 Task: Check the percentage active listings of high ceilings in the last 1 year.
Action: Mouse moved to (825, 175)
Screenshot: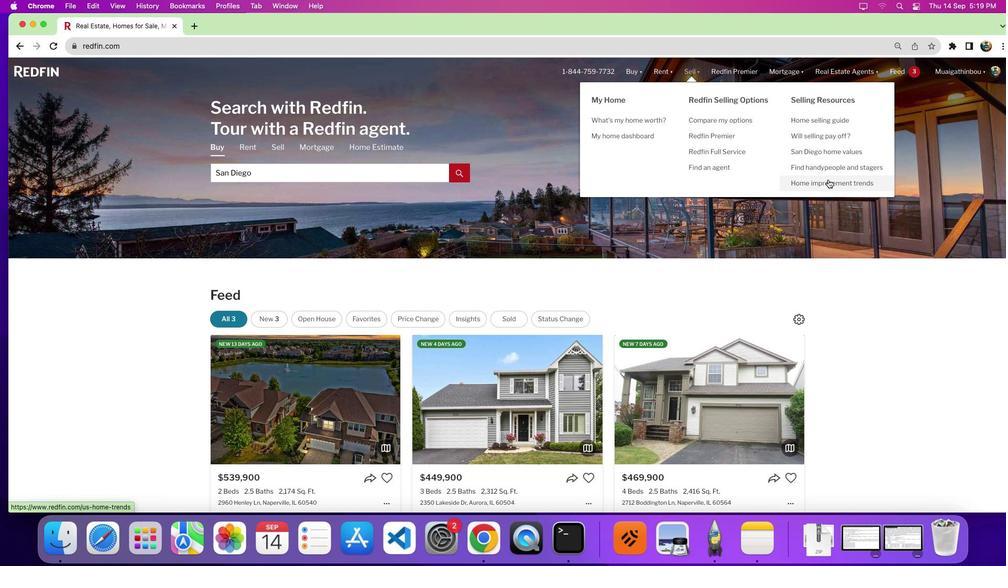 
Action: Mouse pressed left at (825, 175)
Screenshot: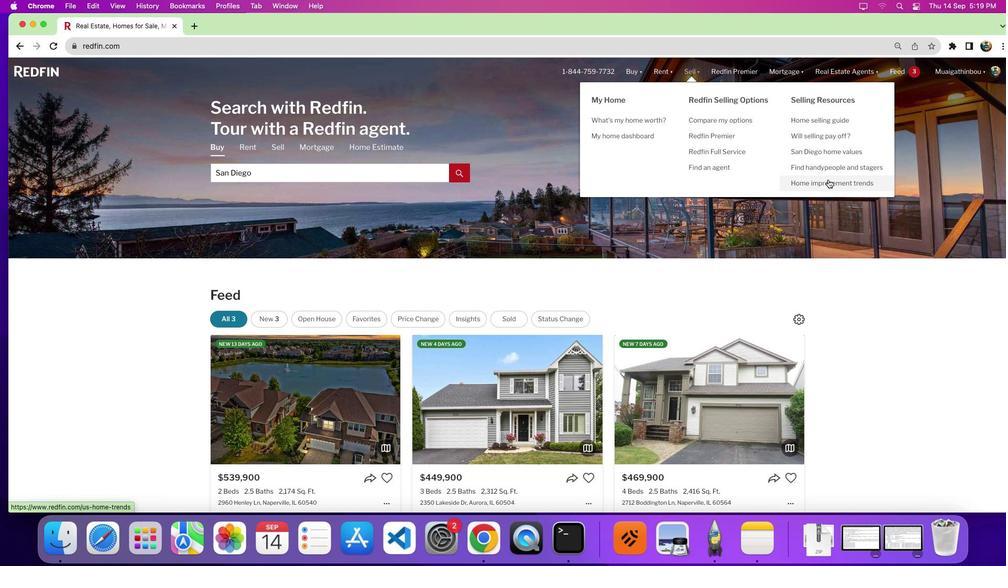 
Action: Mouse moved to (511, 269)
Screenshot: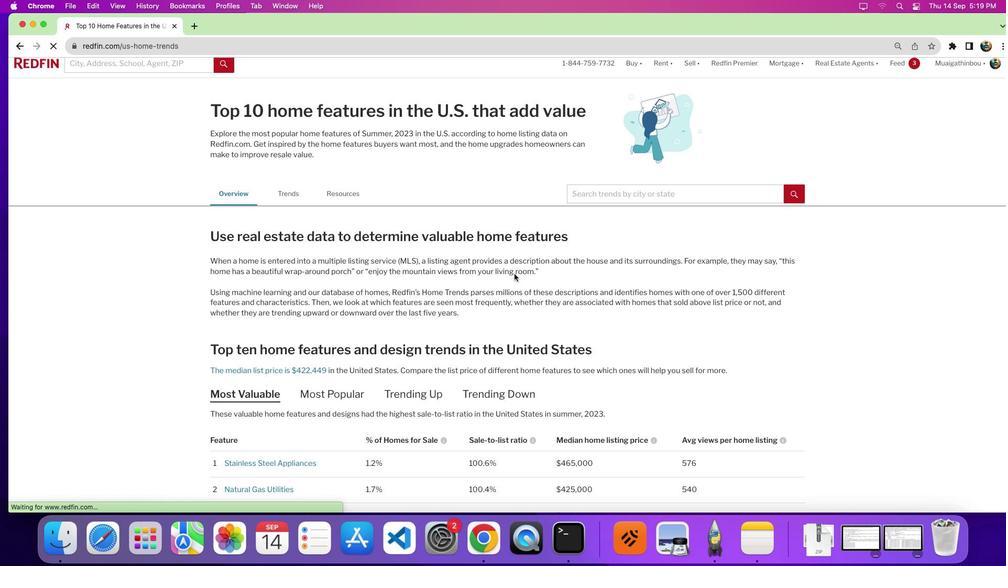 
Action: Mouse scrolled (511, 269) with delta (-3, -3)
Screenshot: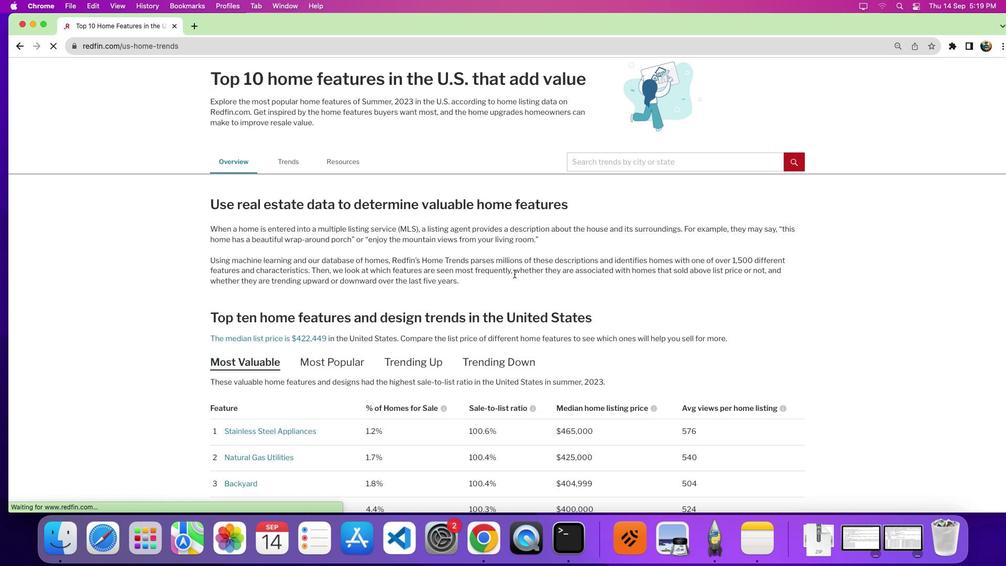 
Action: Mouse scrolled (511, 269) with delta (-3, -3)
Screenshot: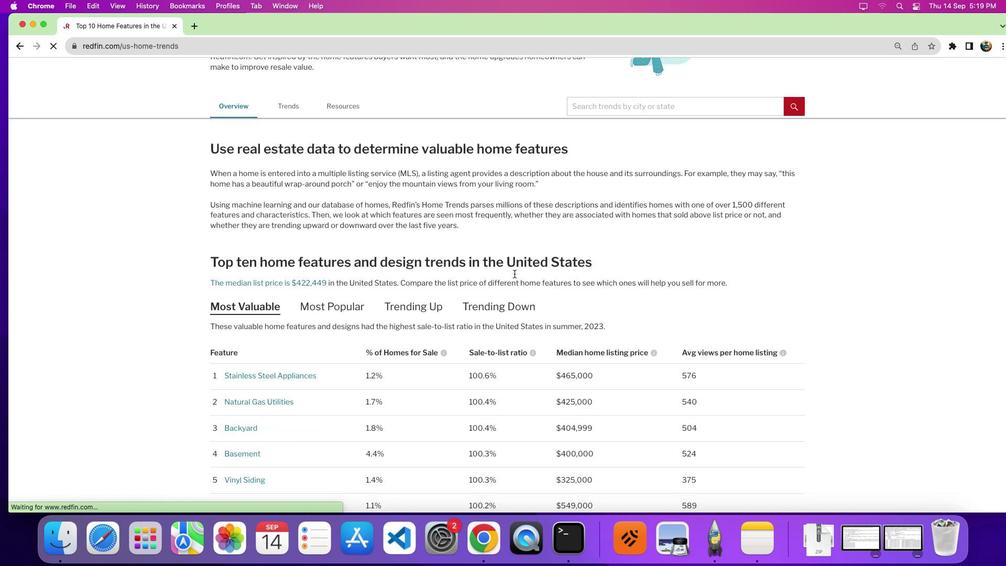 
Action: Mouse scrolled (511, 269) with delta (-3, -6)
Screenshot: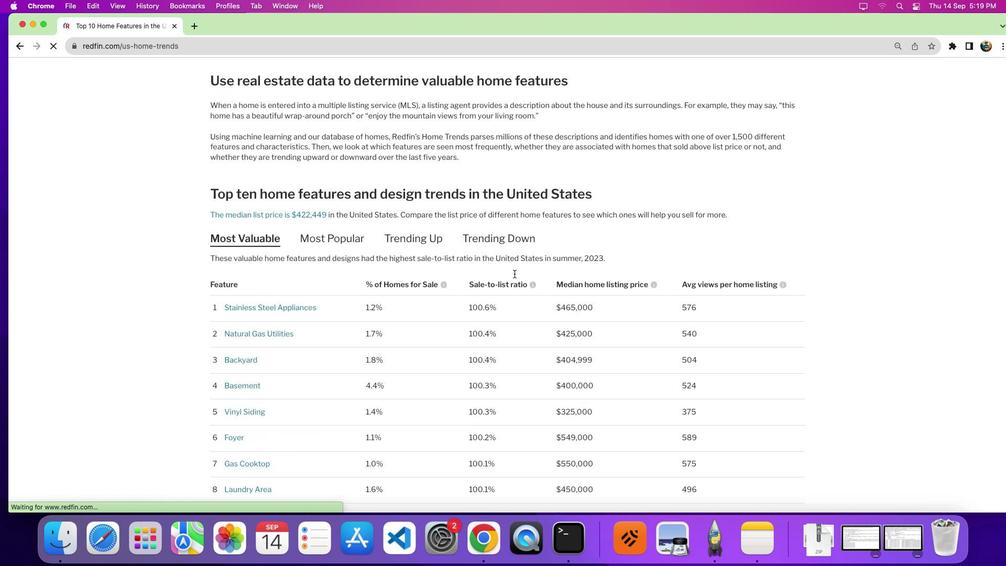 
Action: Mouse moved to (510, 269)
Screenshot: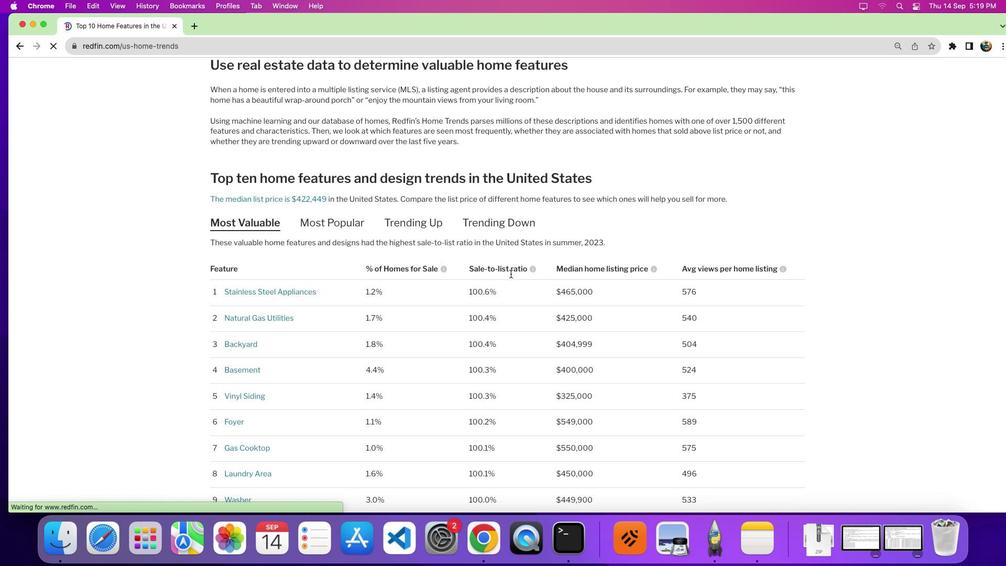 
Action: Mouse scrolled (510, 269) with delta (-3, -3)
Screenshot: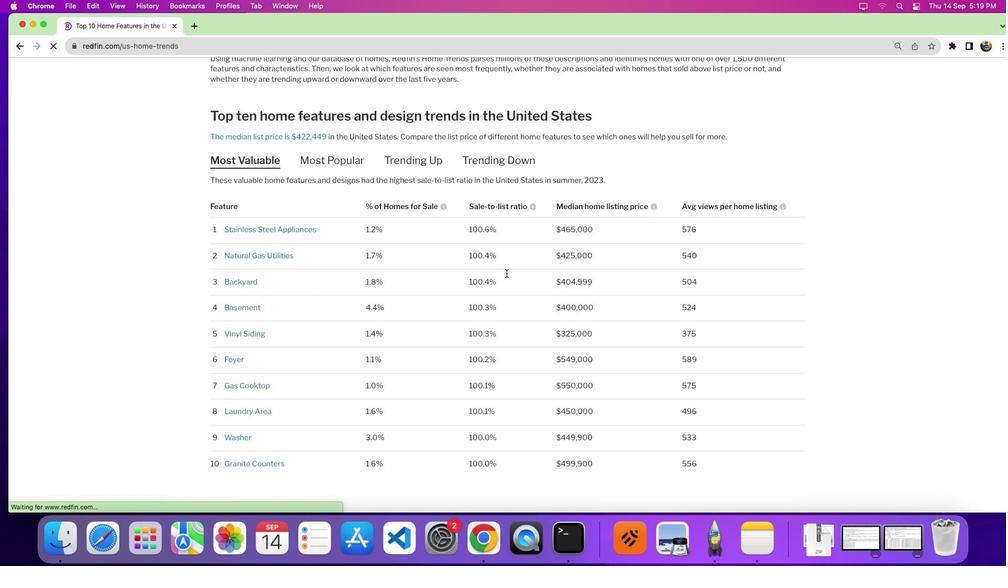 
Action: Mouse scrolled (510, 269) with delta (-3, -3)
Screenshot: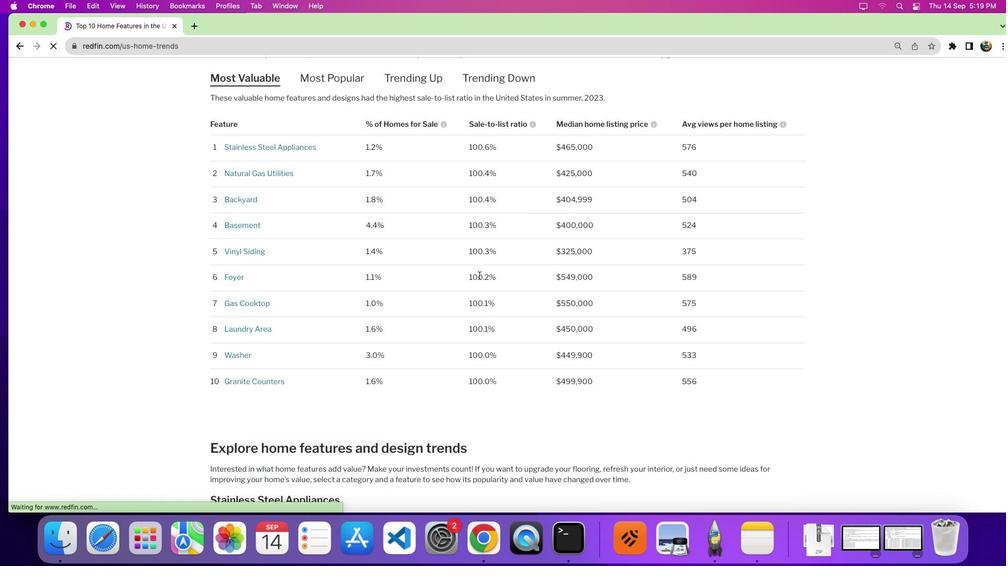 
Action: Mouse moved to (510, 269)
Screenshot: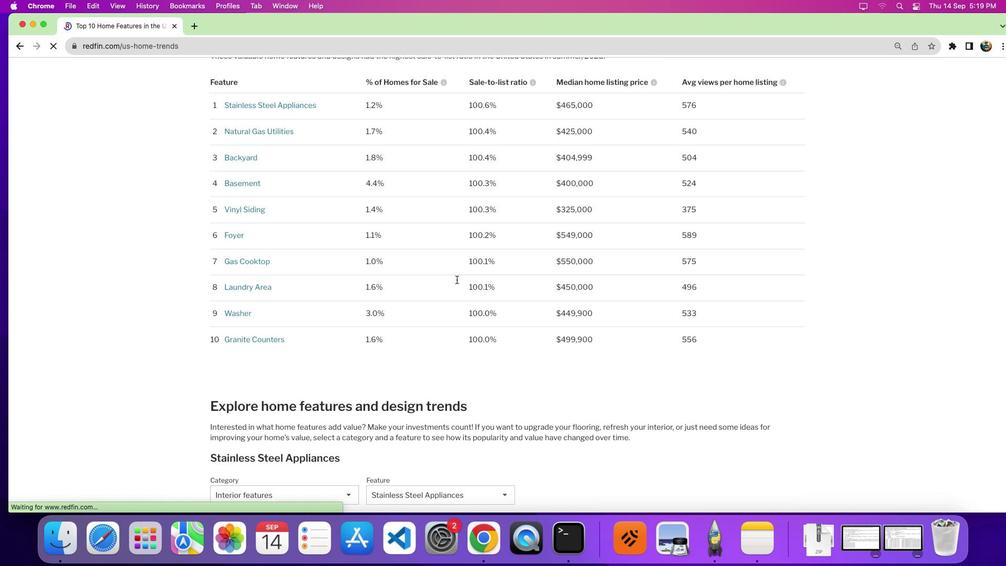 
Action: Mouse scrolled (510, 269) with delta (-3, -6)
Screenshot: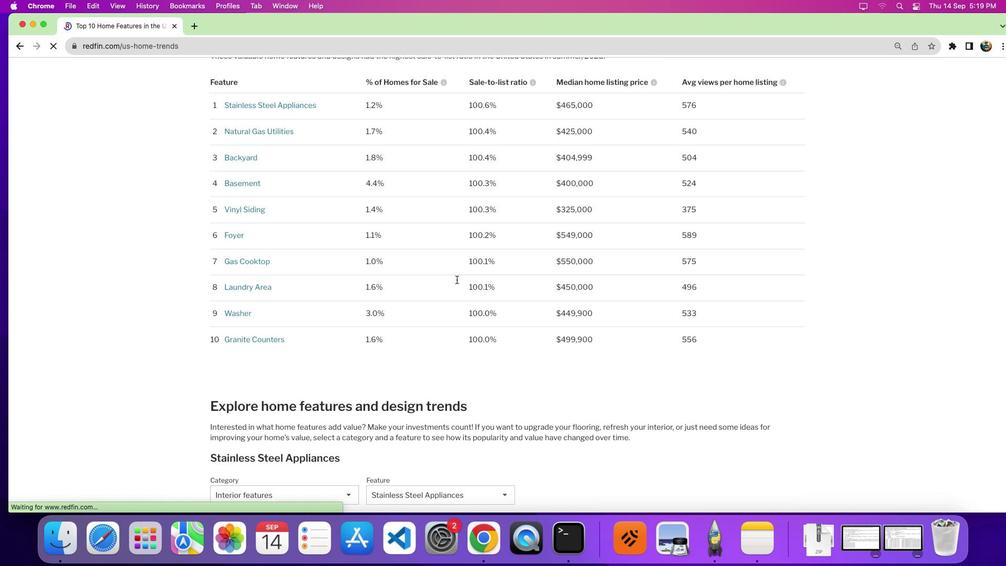 
Action: Mouse moved to (426, 282)
Screenshot: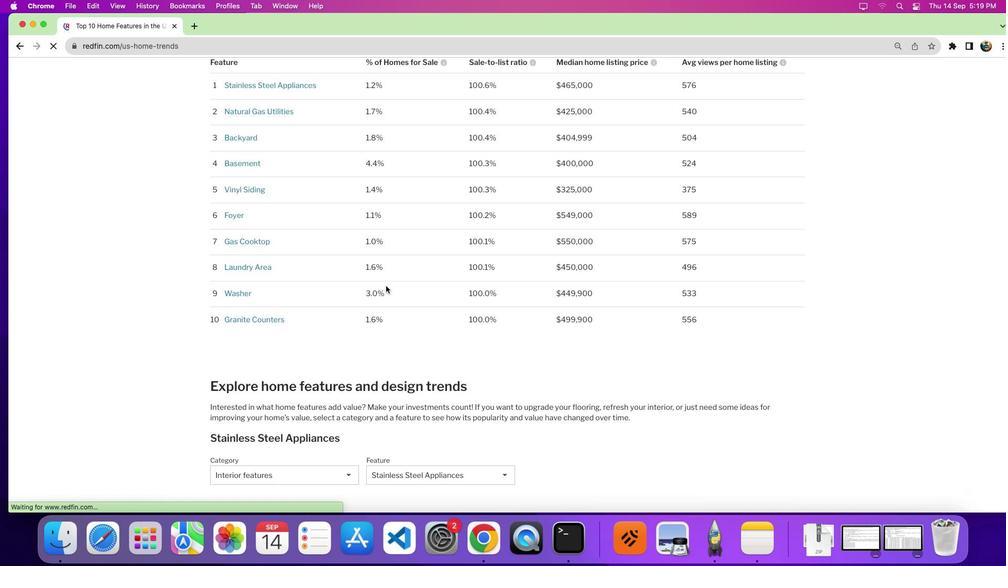 
Action: Mouse scrolled (426, 282) with delta (-3, -3)
Screenshot: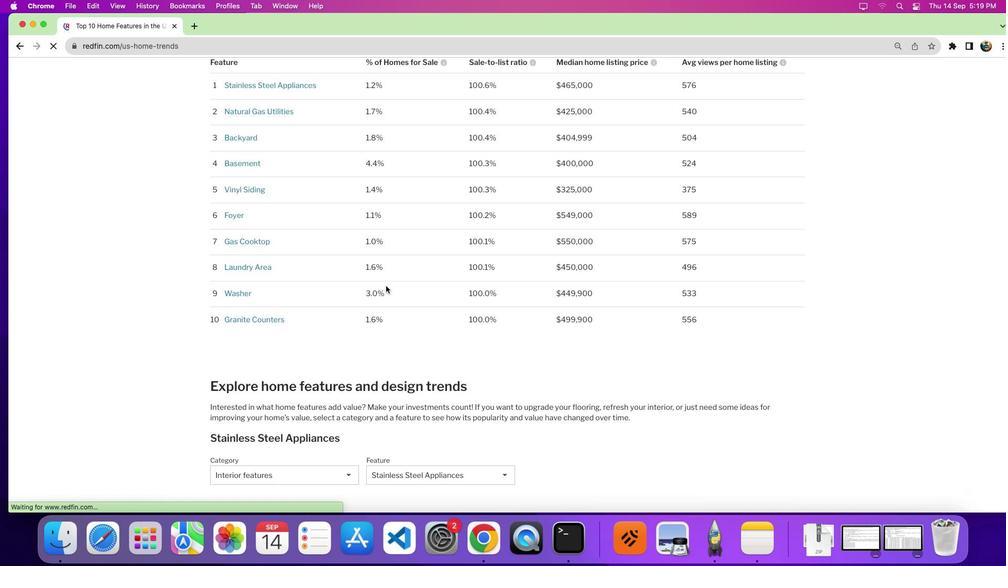 
Action: Mouse moved to (419, 282)
Screenshot: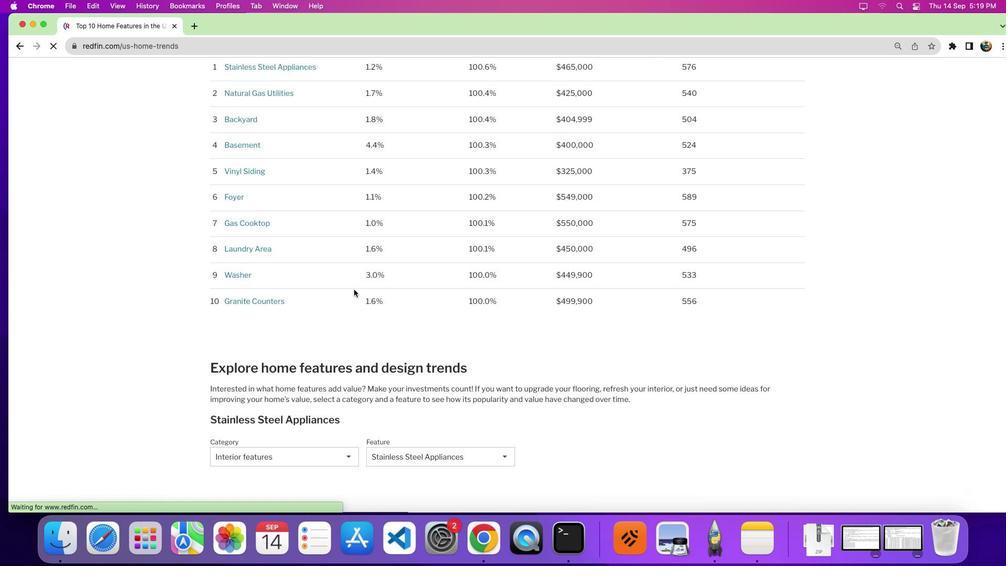 
Action: Mouse scrolled (419, 282) with delta (-3, -3)
Screenshot: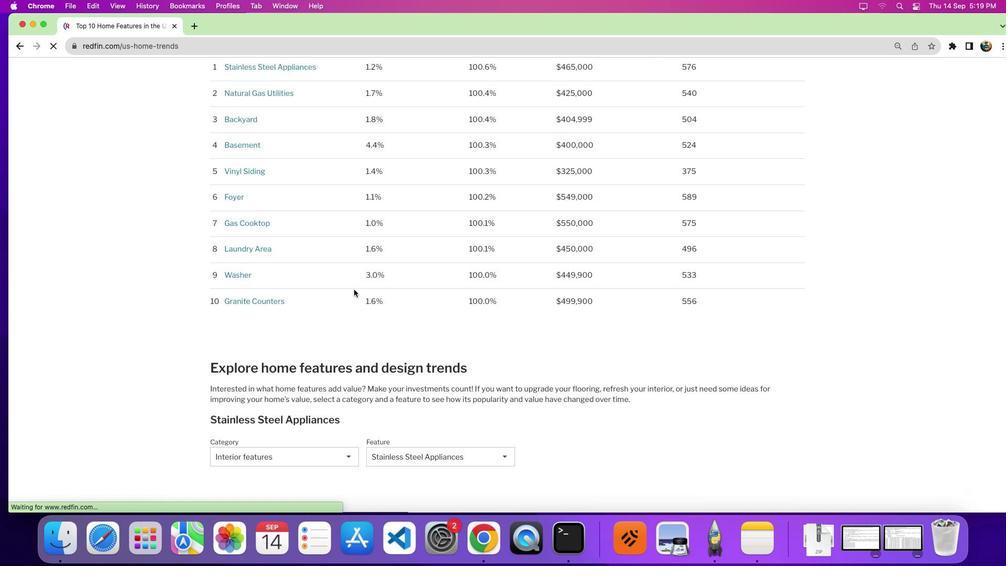 
Action: Mouse moved to (415, 282)
Screenshot: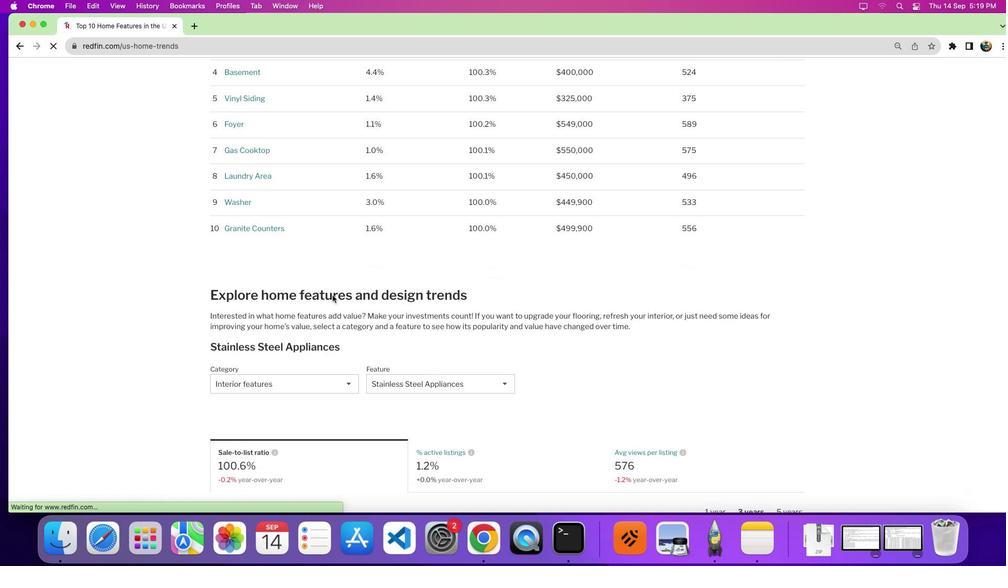 
Action: Mouse scrolled (415, 282) with delta (-3, -5)
Screenshot: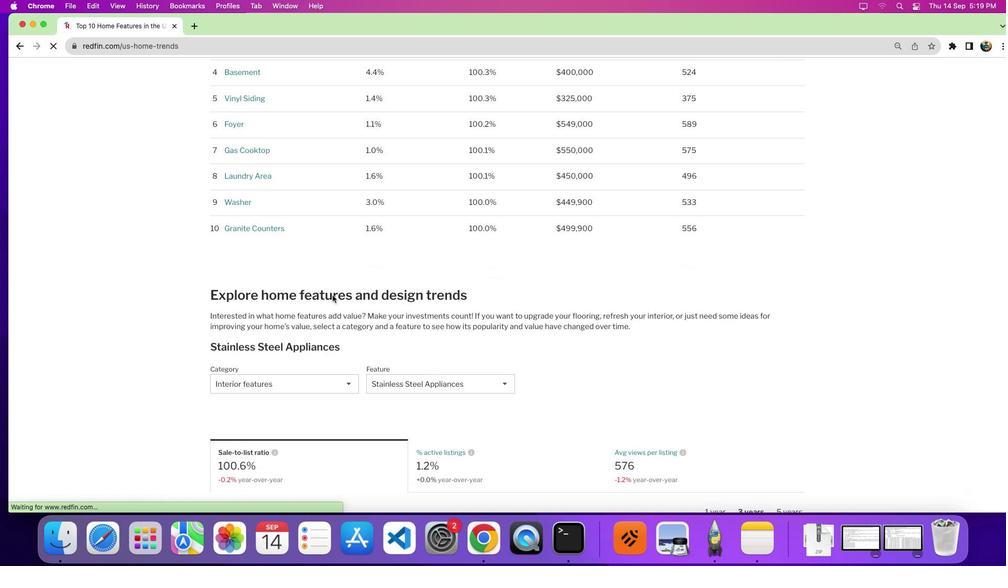 
Action: Mouse moved to (327, 293)
Screenshot: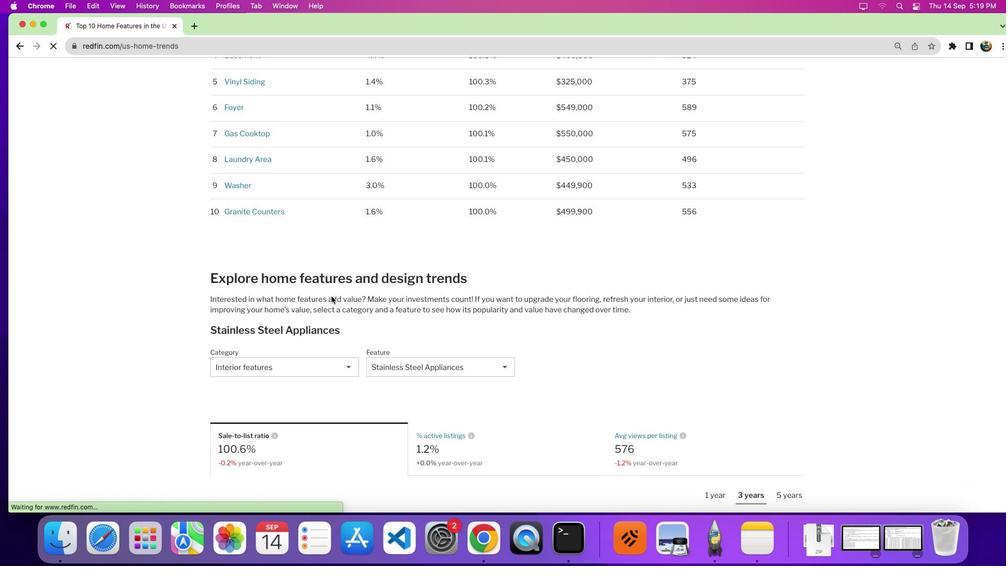 
Action: Mouse scrolled (327, 293) with delta (-3, -3)
Screenshot: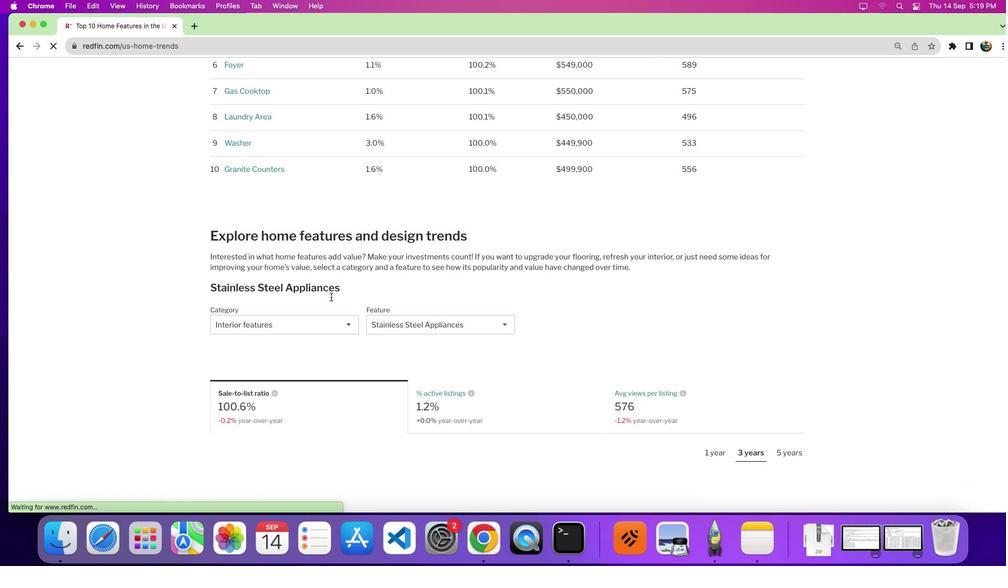 
Action: Mouse scrolled (327, 293) with delta (-3, -3)
Screenshot: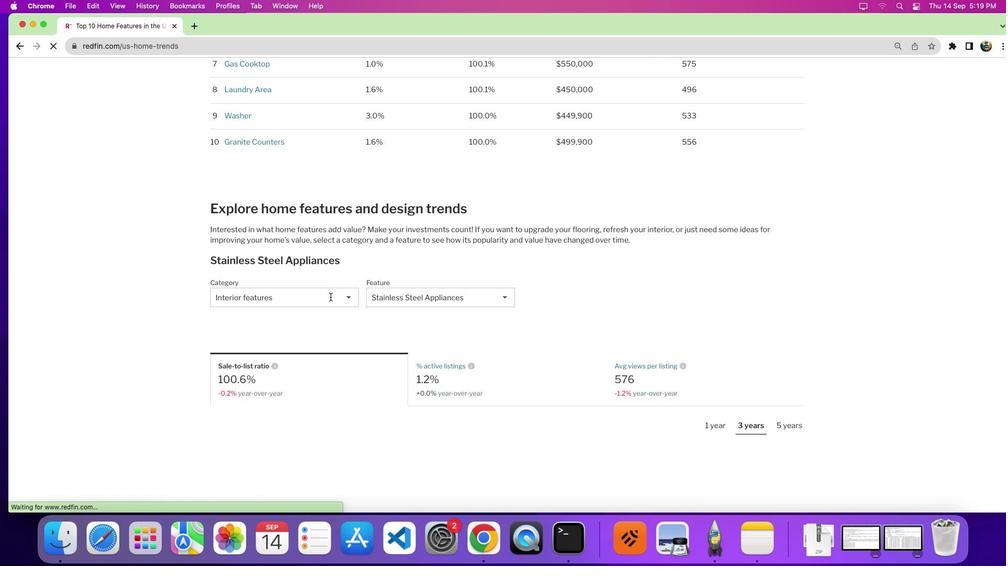 
Action: Mouse scrolled (327, 293) with delta (-3, -6)
Screenshot: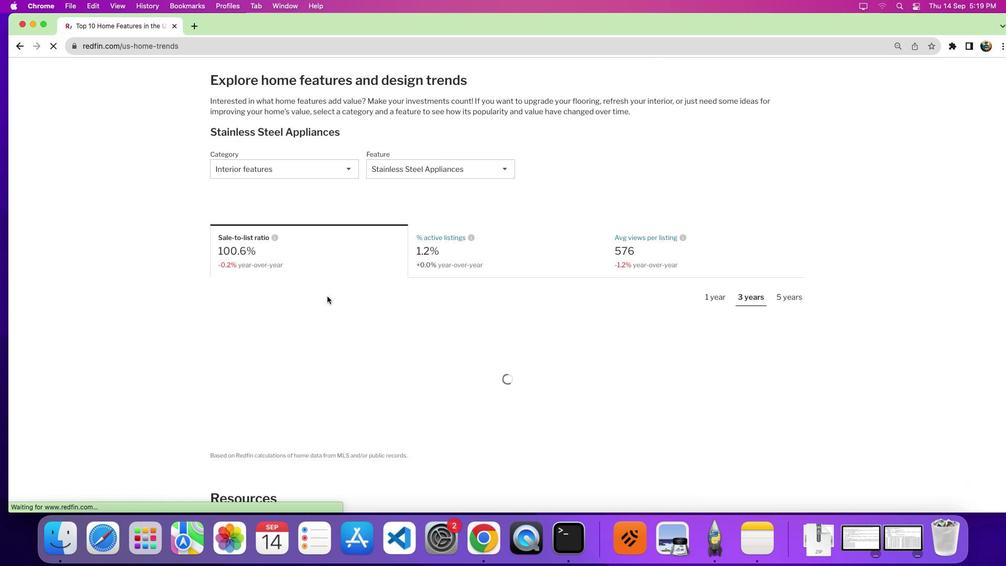 
Action: Mouse moved to (327, 293)
Screenshot: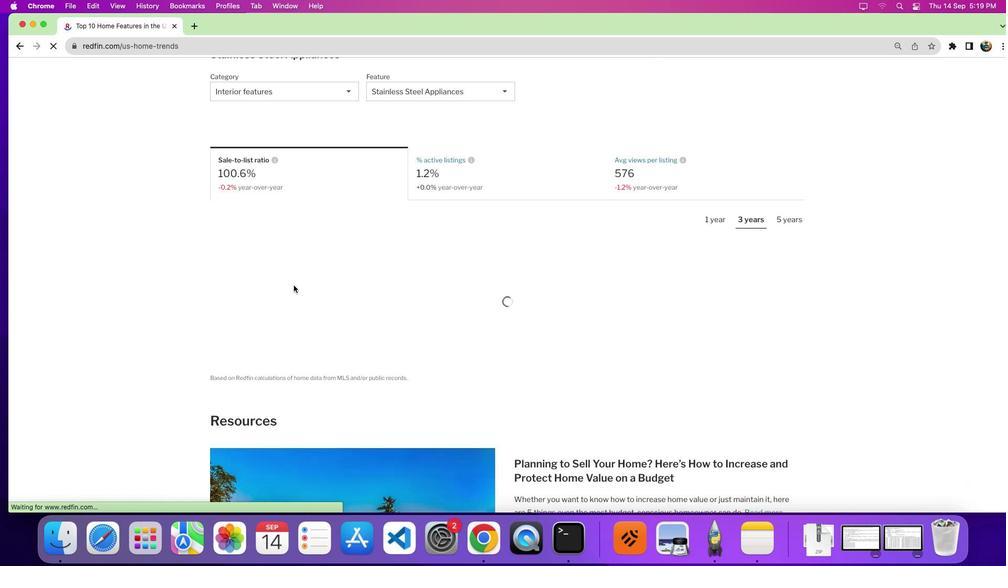 
Action: Mouse scrolled (327, 293) with delta (-3, -5)
Screenshot: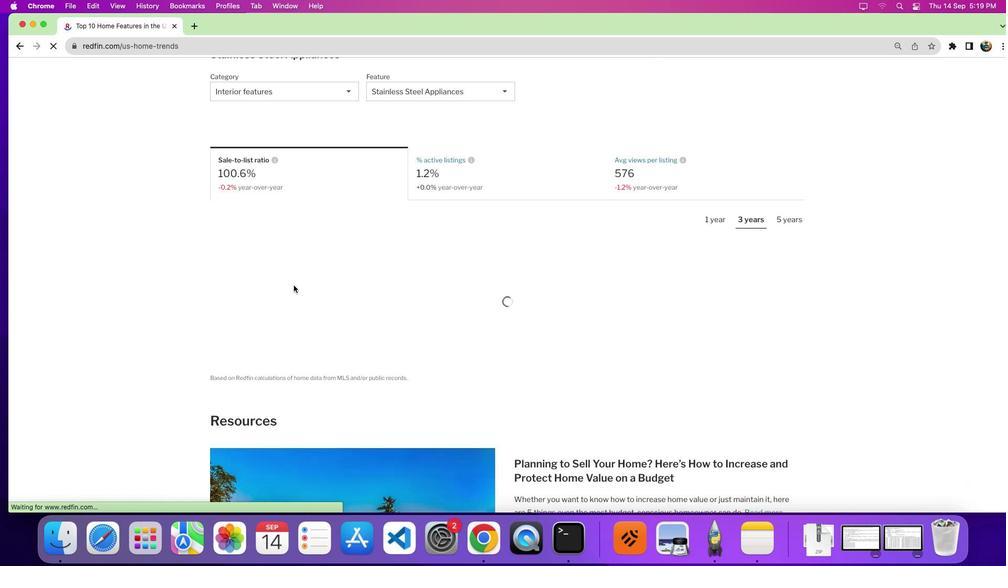 
Action: Mouse moved to (282, 133)
Screenshot: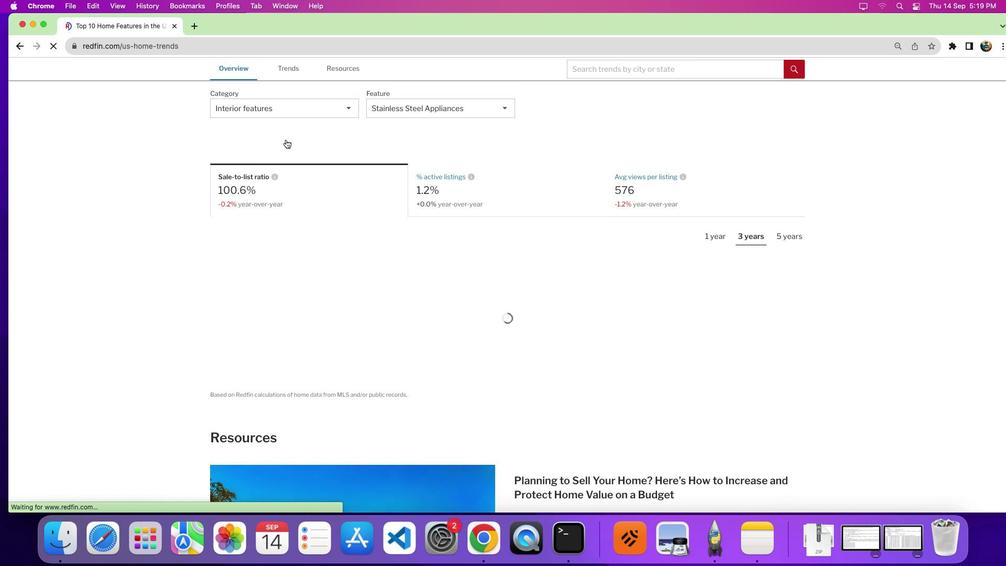 
Action: Mouse scrolled (282, 133) with delta (-3, -2)
Screenshot: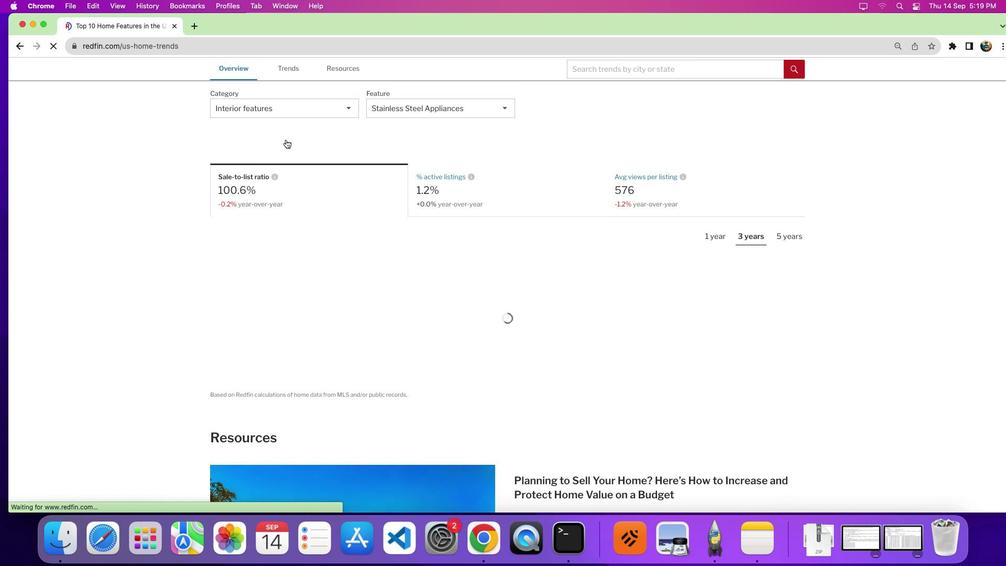 
Action: Mouse moved to (282, 135)
Screenshot: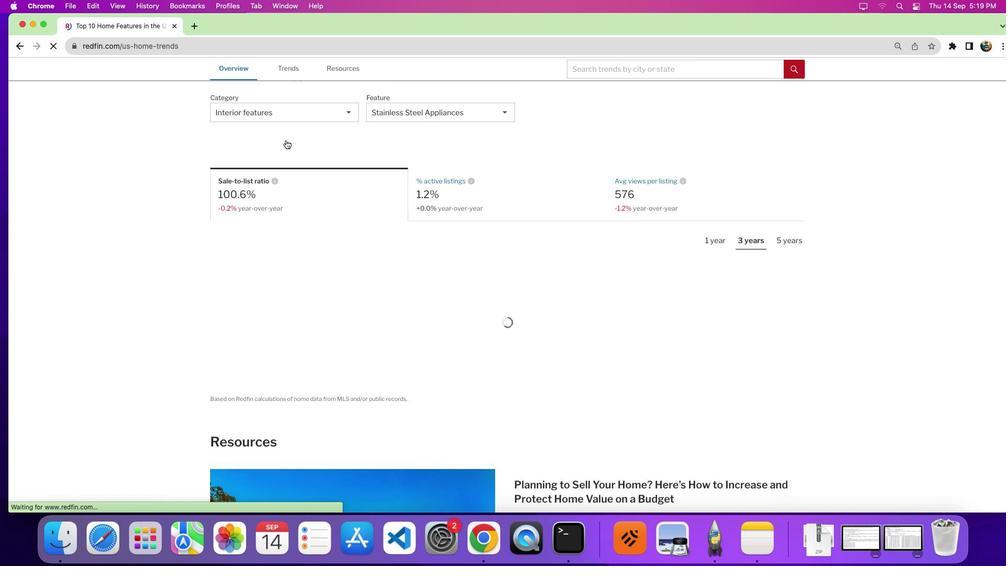 
Action: Mouse scrolled (282, 135) with delta (-3, -2)
Screenshot: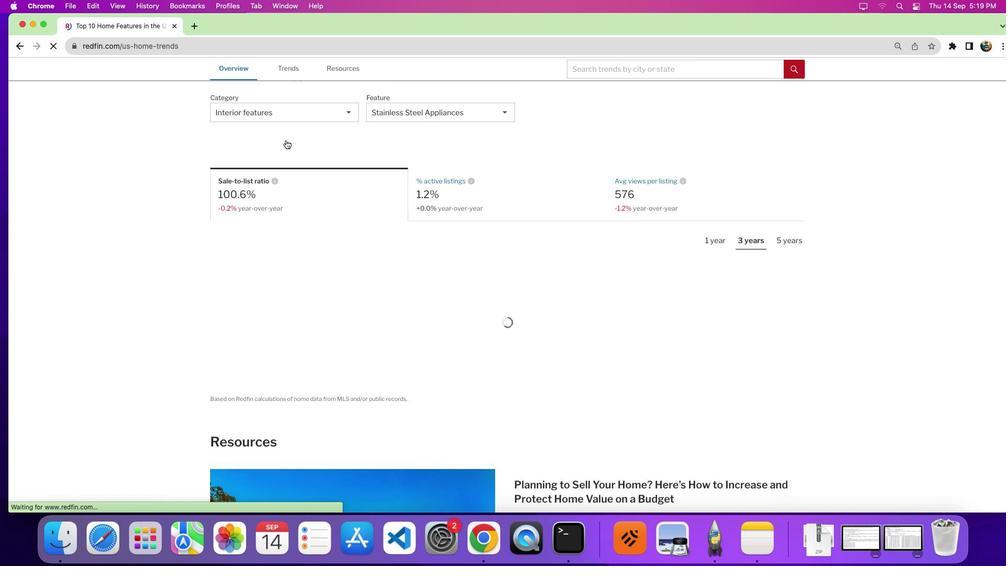 
Action: Mouse moved to (290, 117)
Screenshot: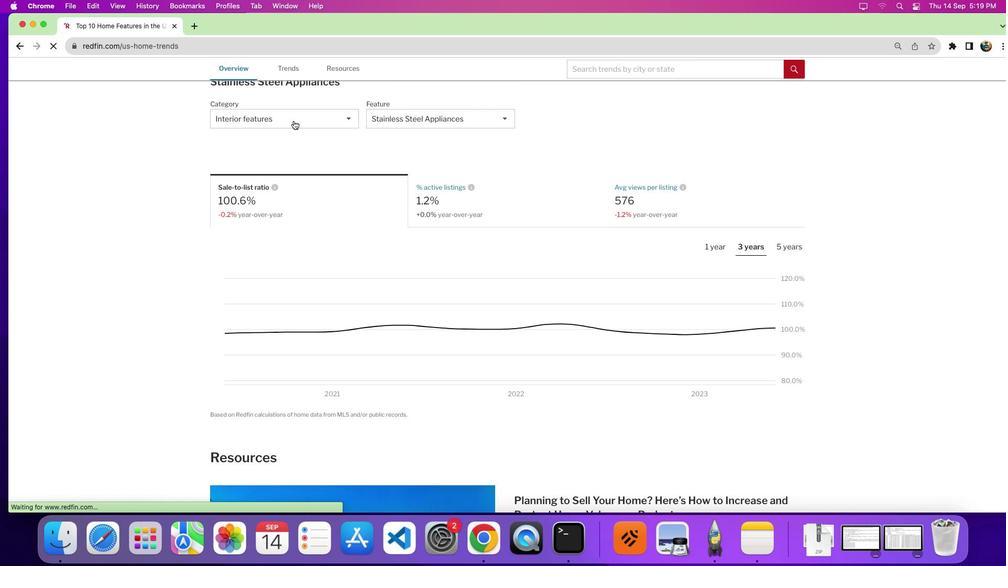
Action: Mouse pressed left at (290, 117)
Screenshot: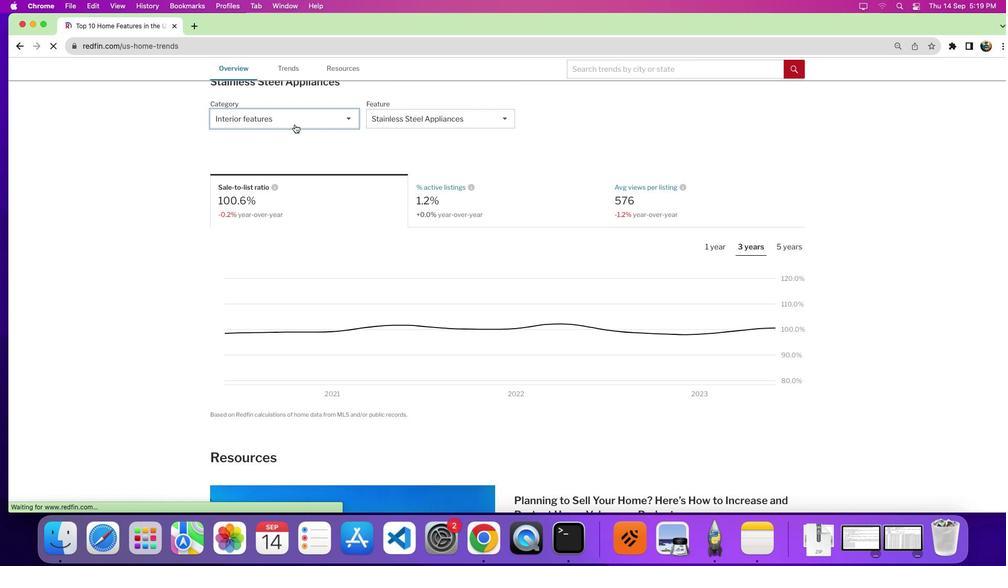 
Action: Mouse moved to (289, 141)
Screenshot: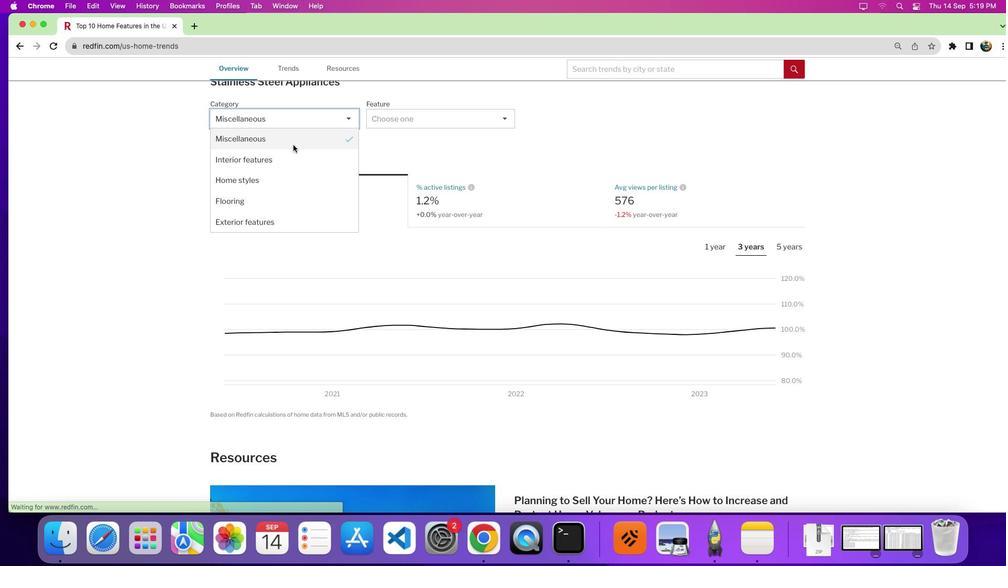 
Action: Mouse pressed left at (289, 141)
Screenshot: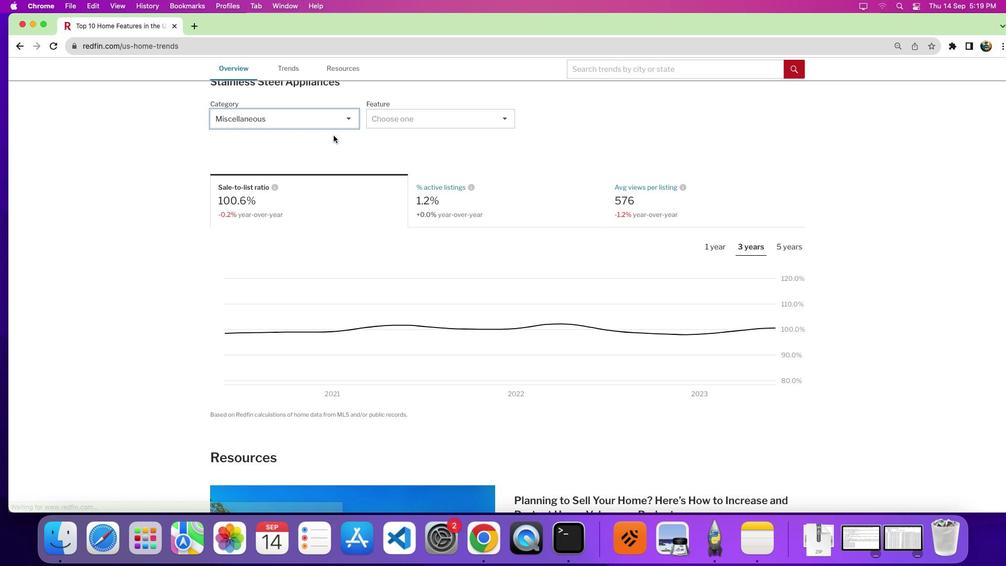 
Action: Mouse moved to (408, 119)
Screenshot: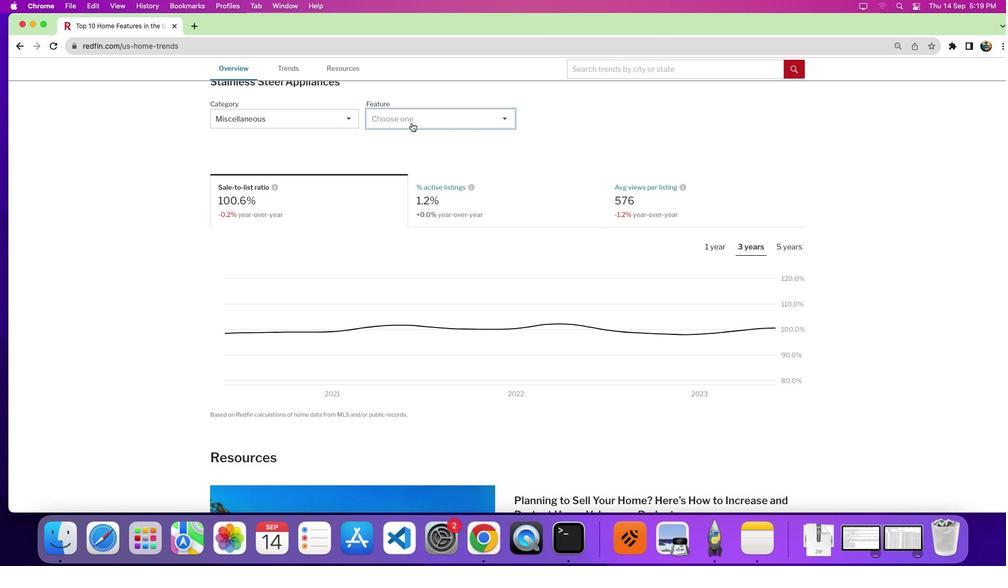 
Action: Mouse pressed left at (408, 119)
Screenshot: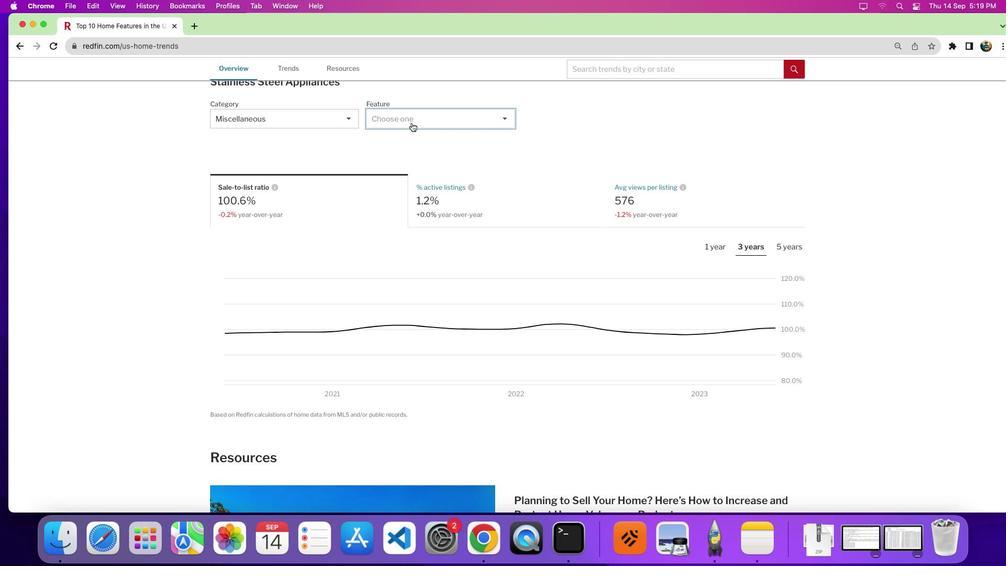 
Action: Mouse moved to (427, 208)
Screenshot: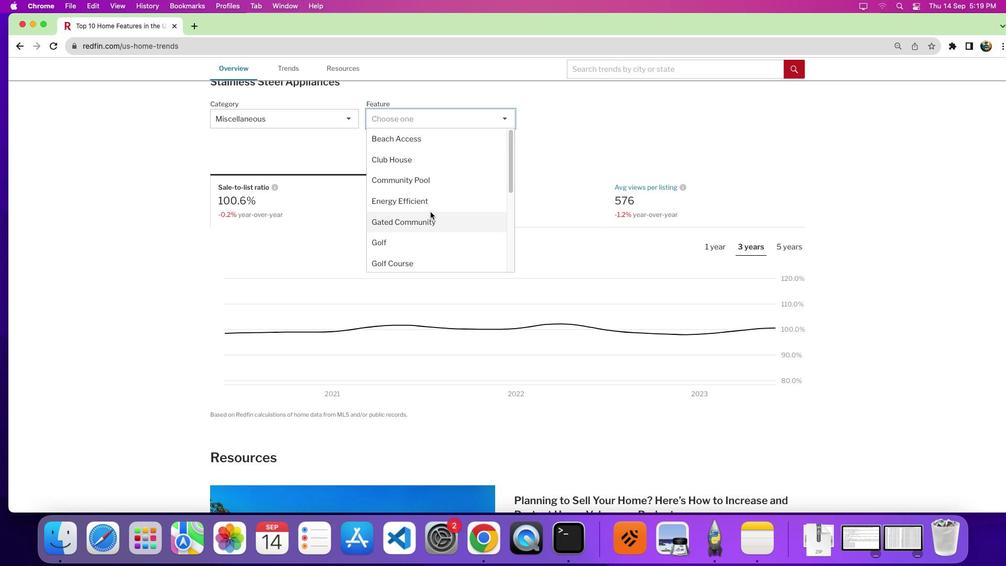 
Action: Mouse scrolled (427, 208) with delta (-3, -3)
Screenshot: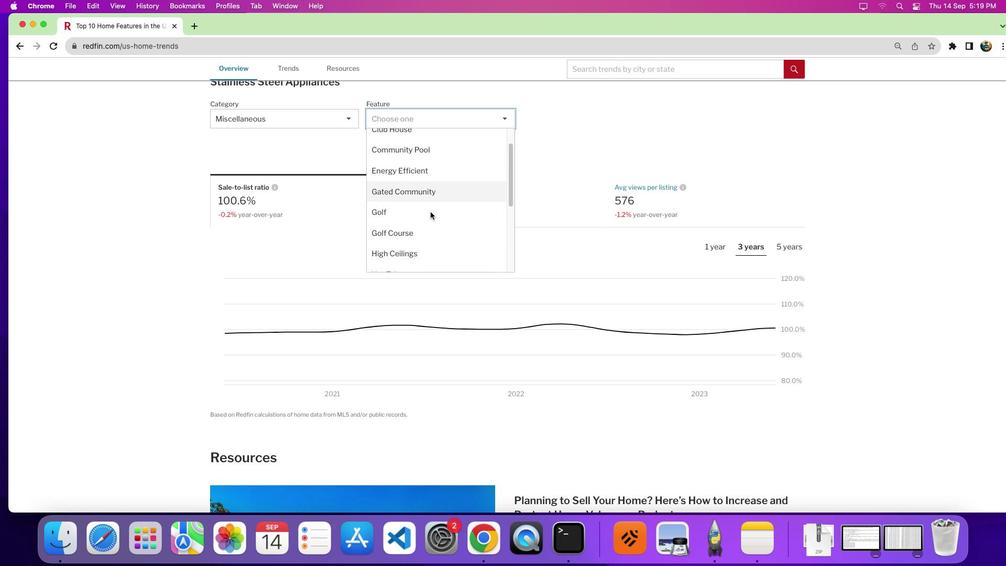 
Action: Mouse scrolled (427, 208) with delta (-3, -3)
Screenshot: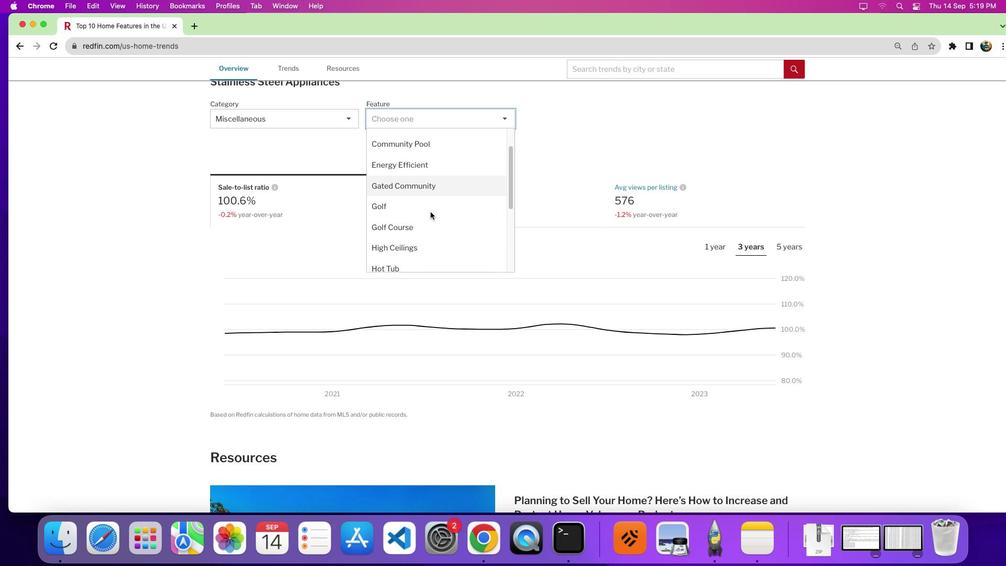 
Action: Mouse moved to (397, 225)
Screenshot: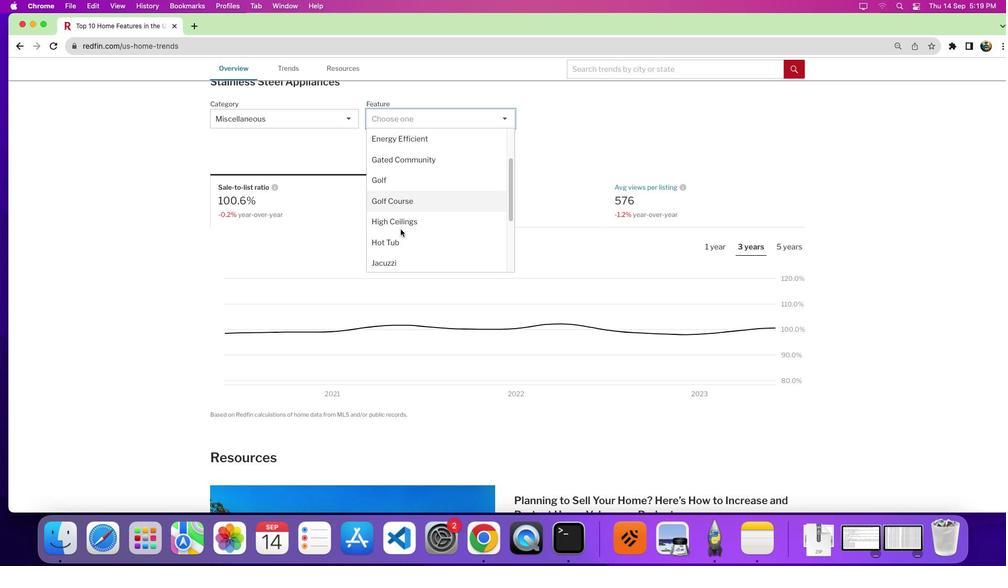 
Action: Mouse scrolled (397, 225) with delta (-3, -3)
Screenshot: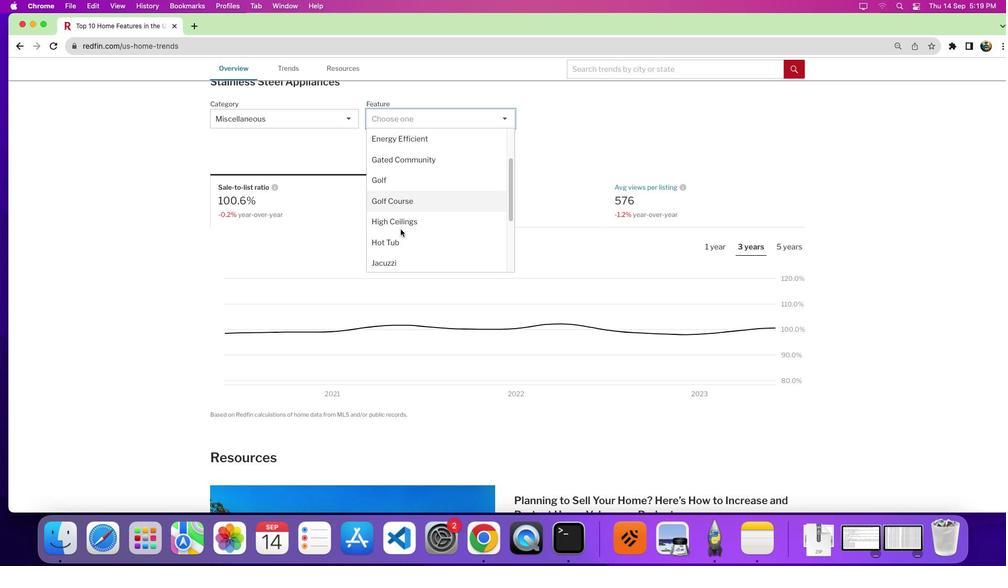 
Action: Mouse moved to (397, 225)
Screenshot: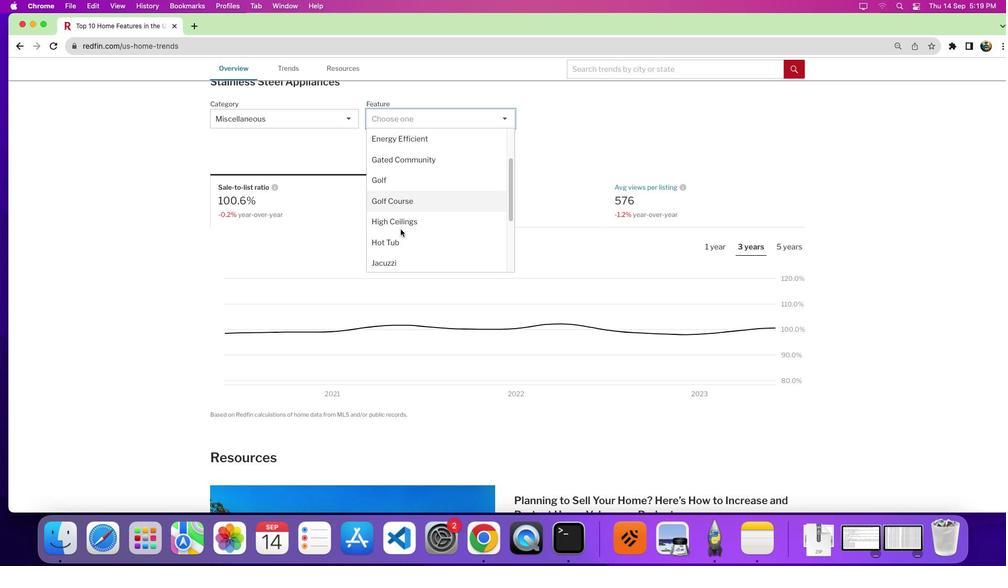 
Action: Mouse scrolled (397, 225) with delta (-3, -3)
Screenshot: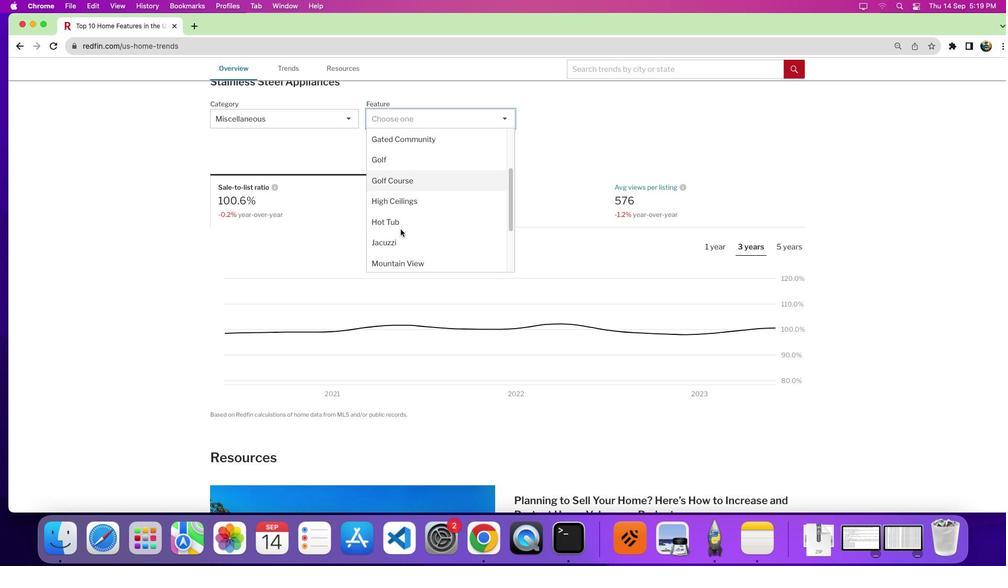 
Action: Mouse scrolled (397, 225) with delta (-3, -4)
Screenshot: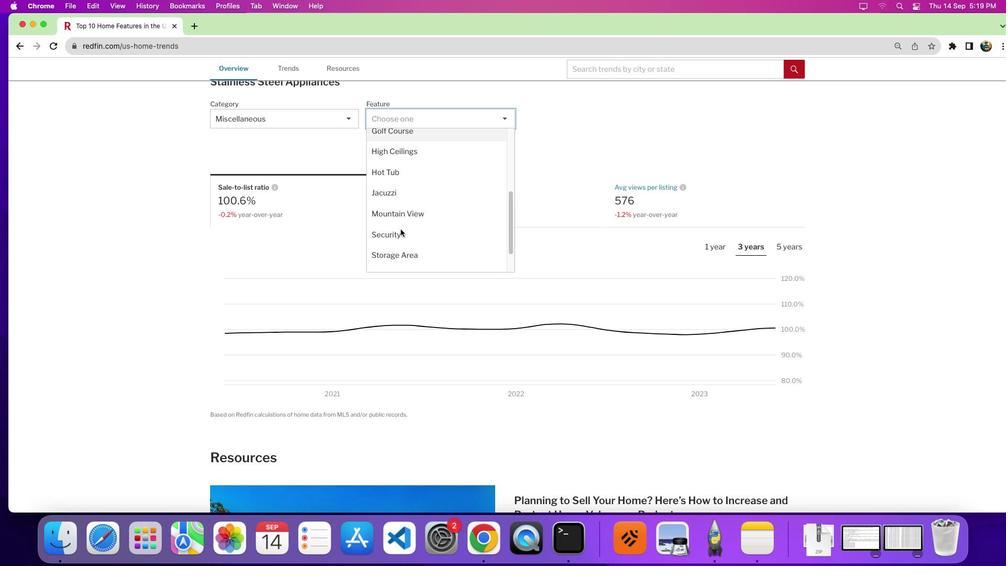 
Action: Mouse moved to (426, 149)
Screenshot: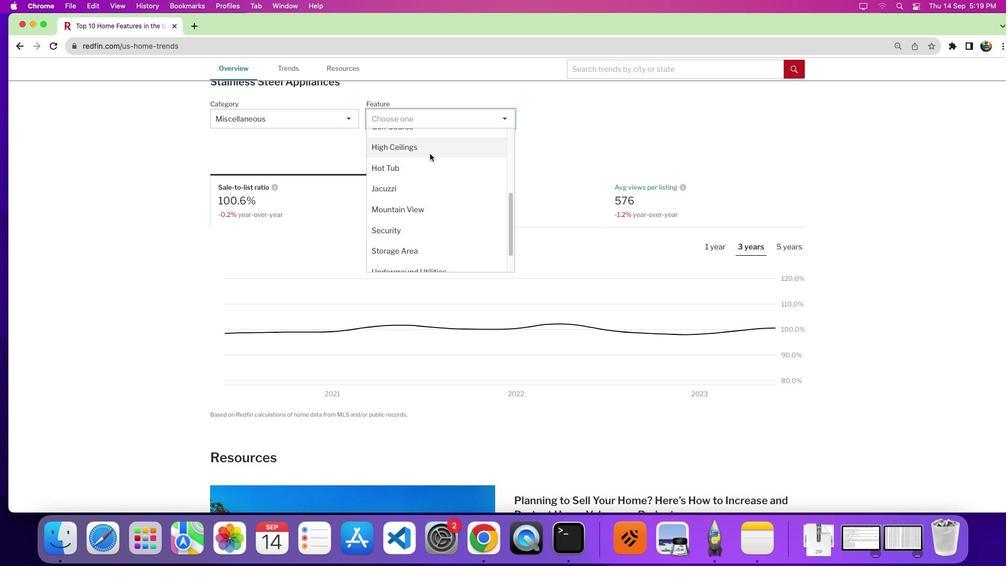 
Action: Mouse pressed left at (426, 149)
Screenshot: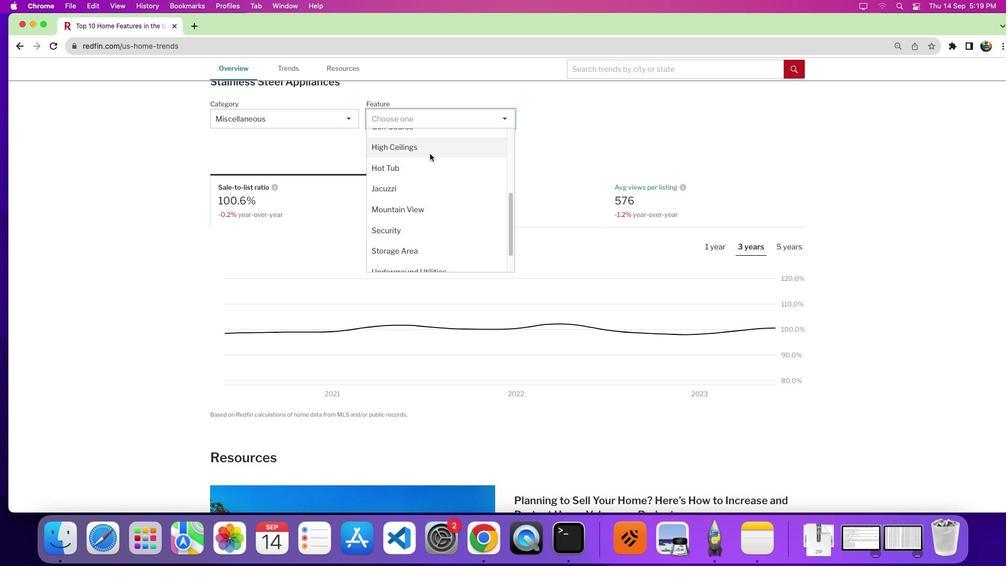 
Action: Mouse moved to (438, 186)
Screenshot: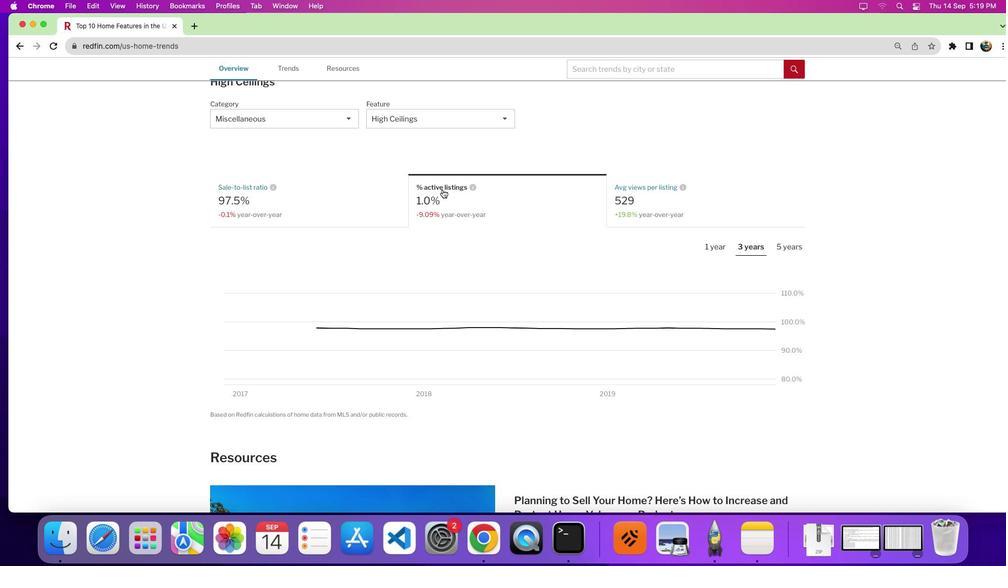 
Action: Mouse pressed left at (438, 186)
Screenshot: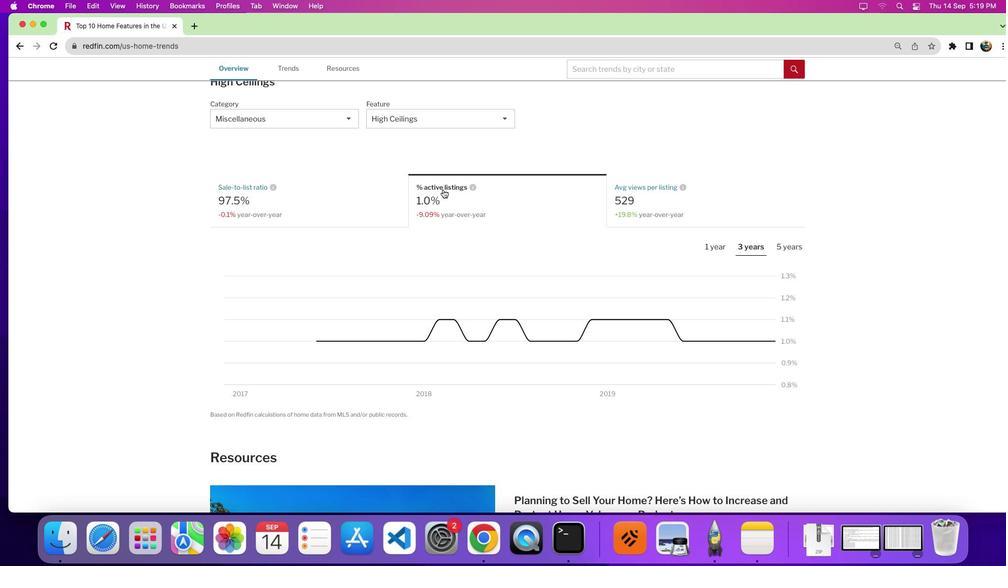 
Action: Mouse moved to (712, 243)
Screenshot: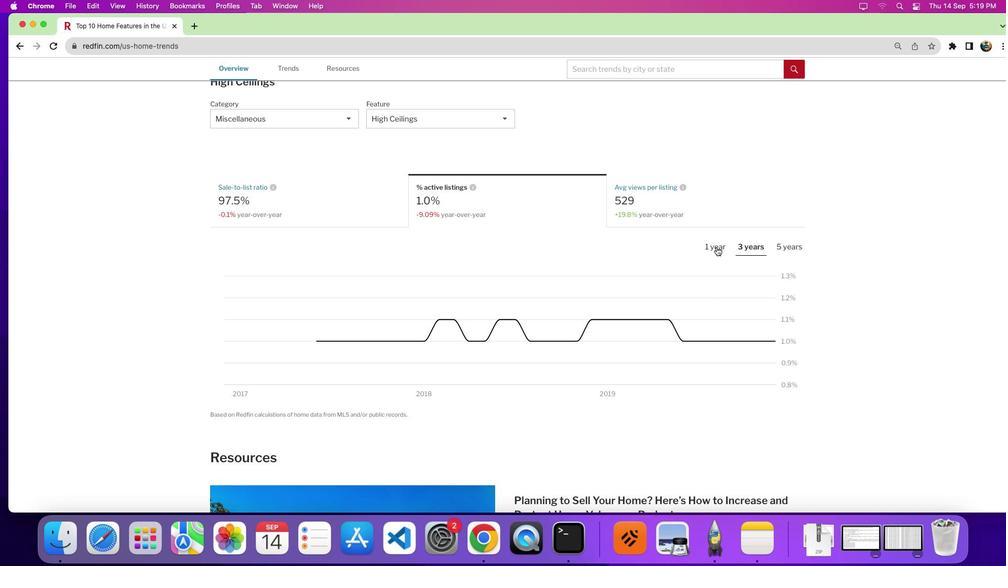 
Action: Mouse pressed left at (712, 243)
Screenshot: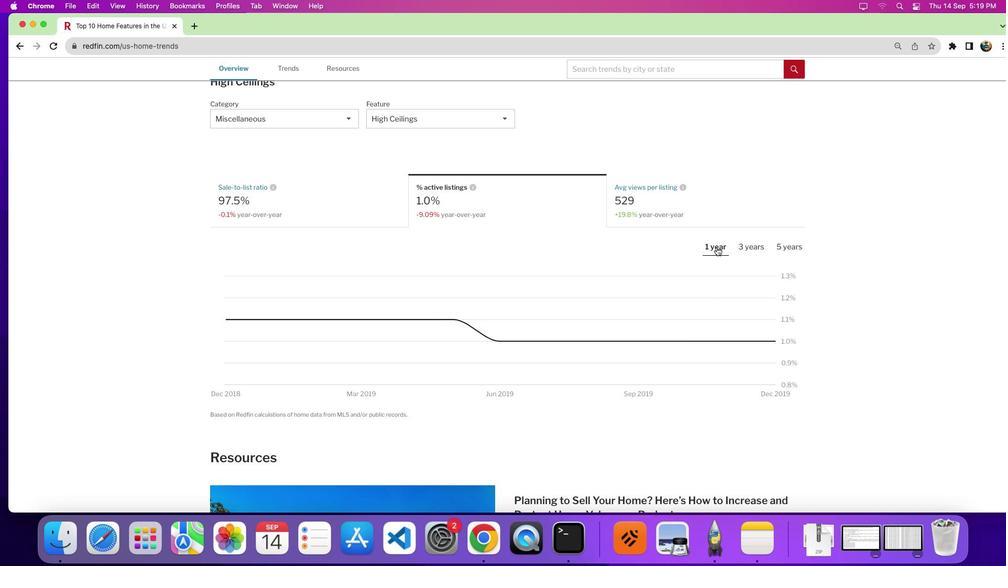 
Action: Mouse moved to (631, 270)
Screenshot: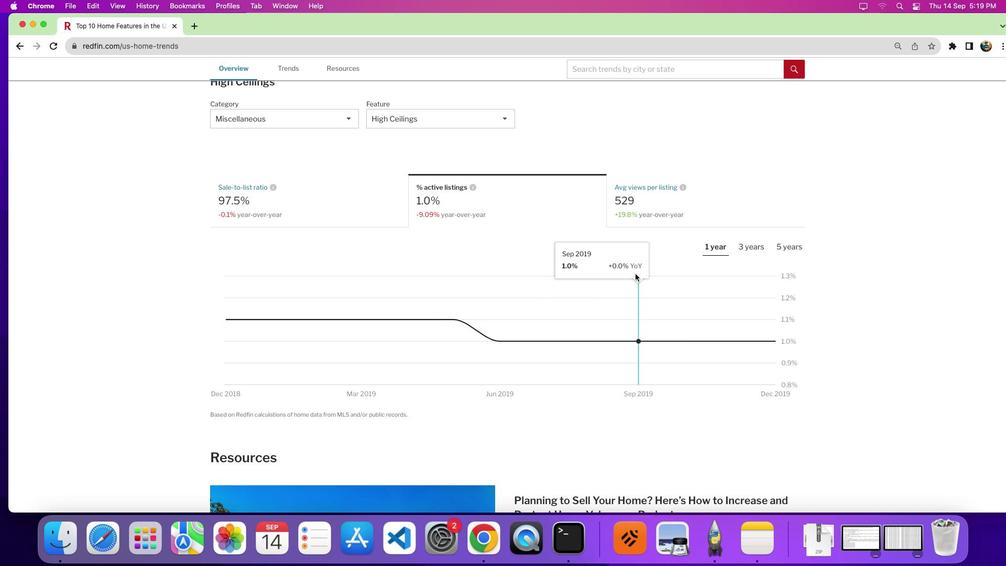 
